 Task: Click on dropbox
Action: Mouse moved to (503, 120)
Screenshot: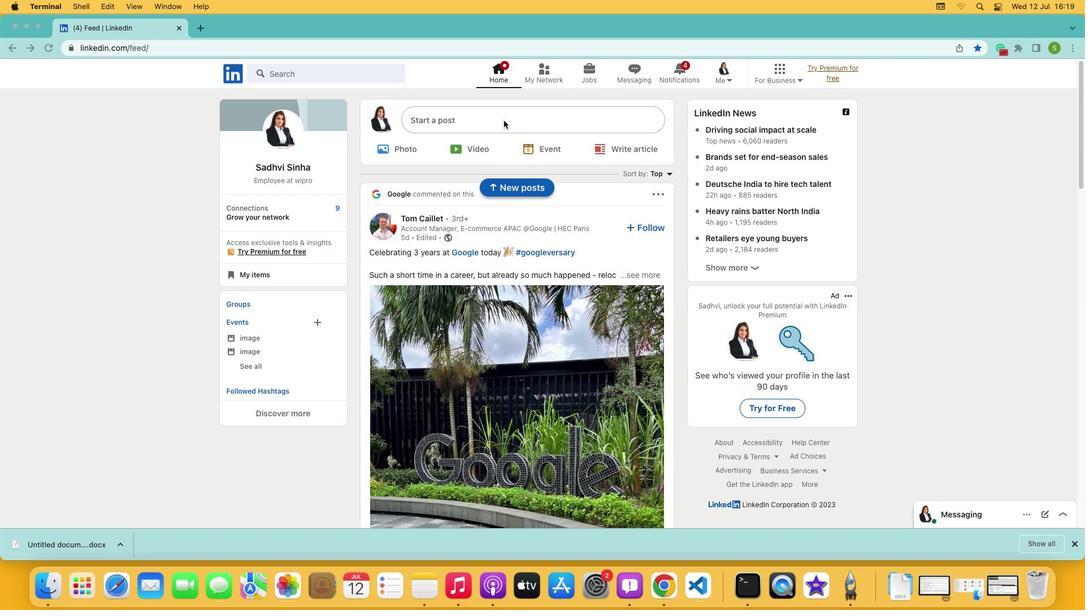 
Action: Mouse pressed left at (503, 120)
Screenshot: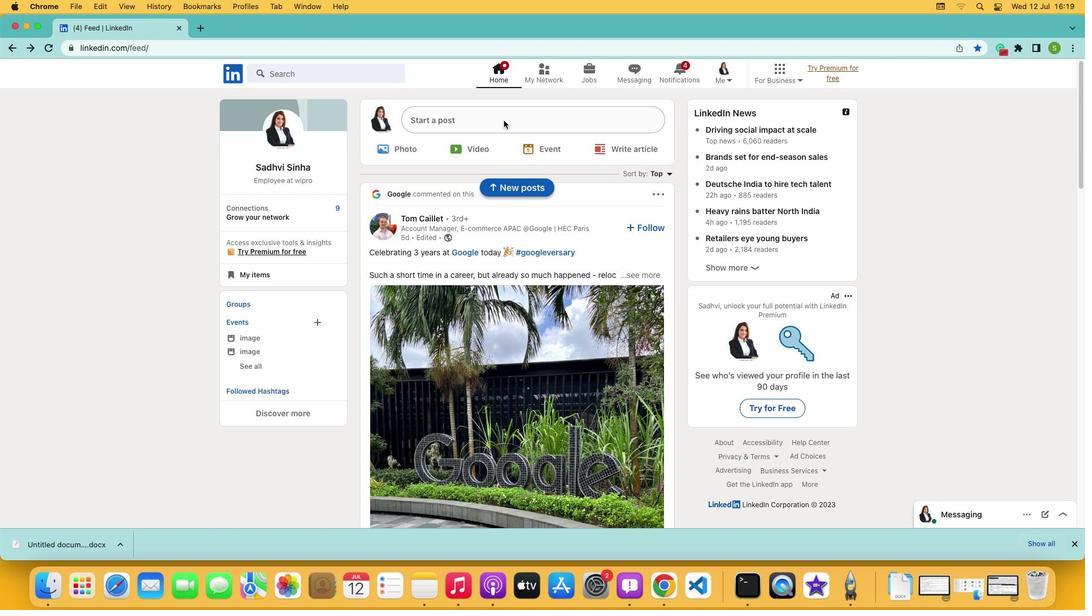 
Action: Mouse pressed left at (503, 120)
Screenshot: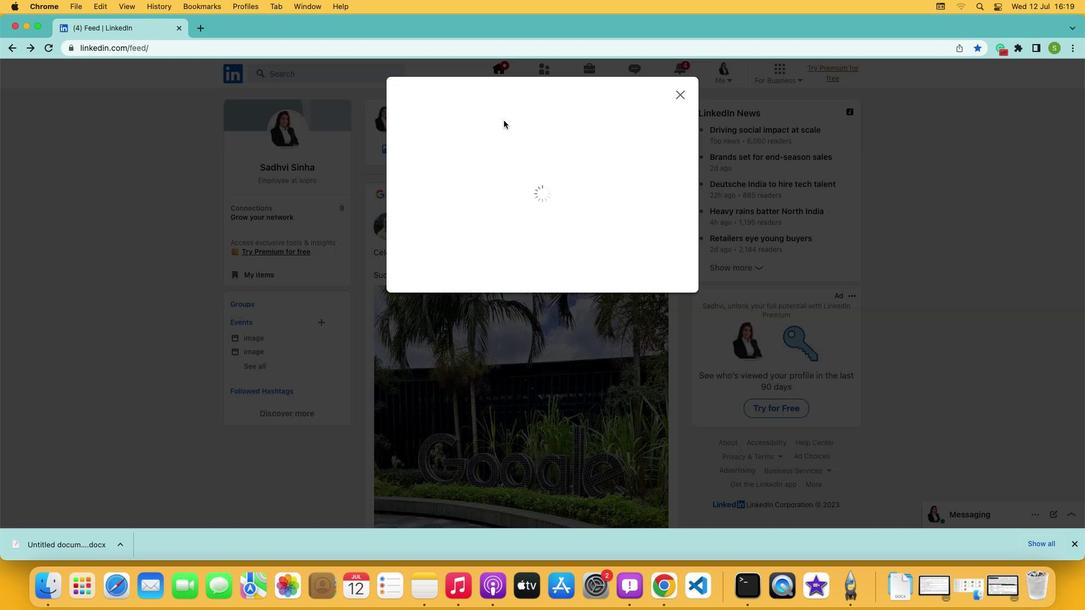 
Action: Mouse moved to (481, 335)
Screenshot: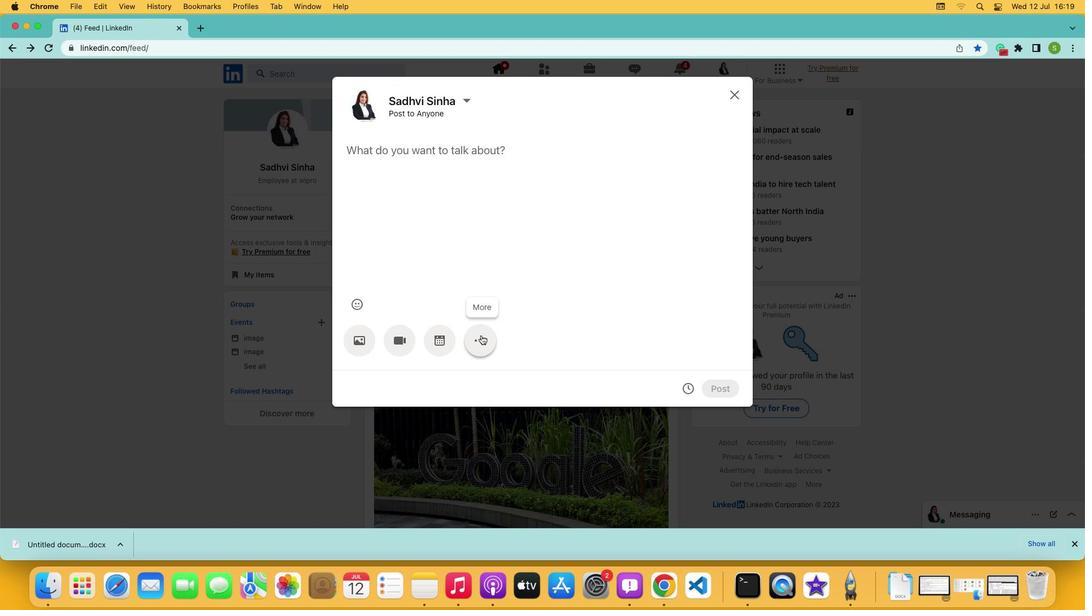 
Action: Mouse pressed left at (481, 335)
Screenshot: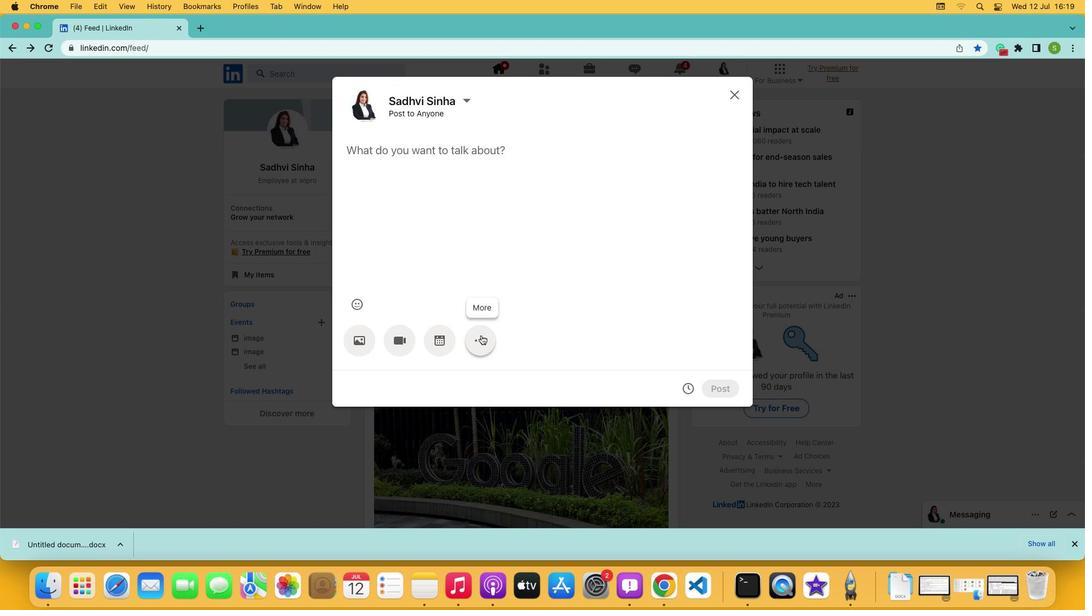 
Action: Mouse moved to (593, 337)
Screenshot: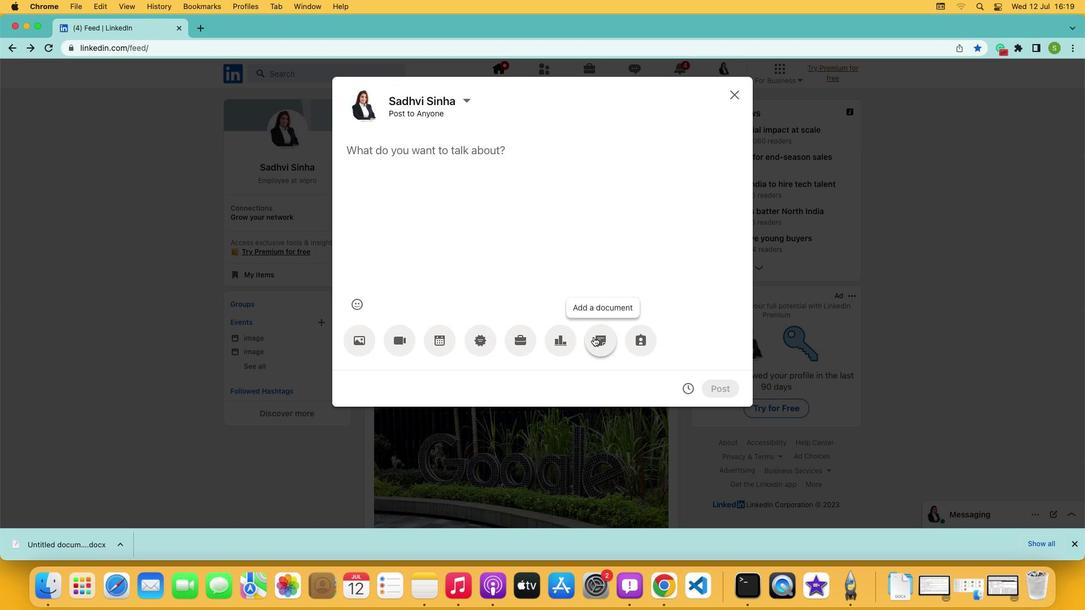 
Action: Mouse pressed left at (593, 337)
Screenshot: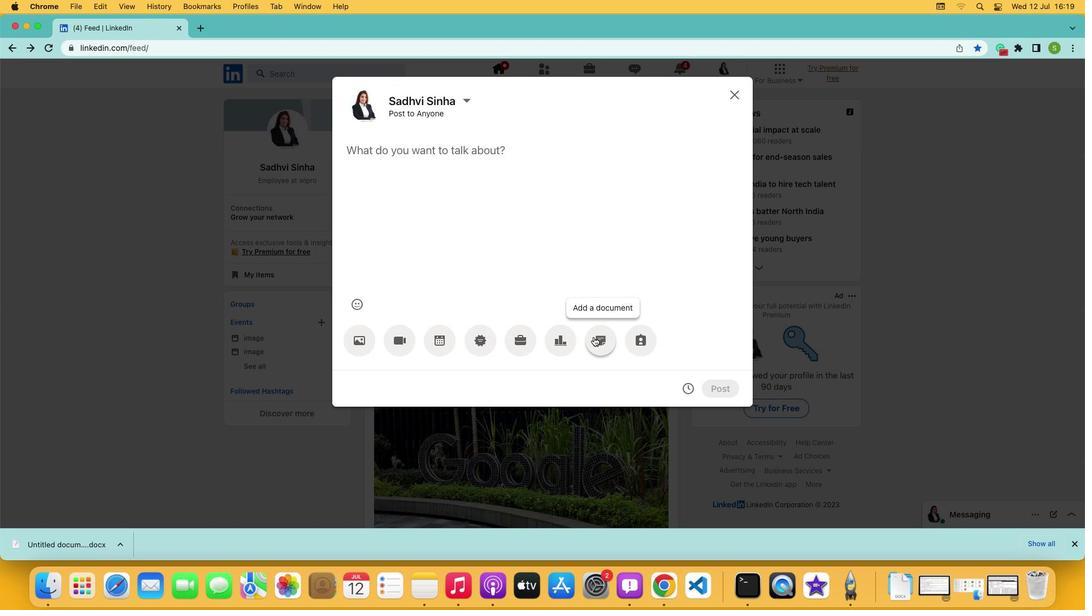 
Action: Mouse moved to (428, 189)
Screenshot: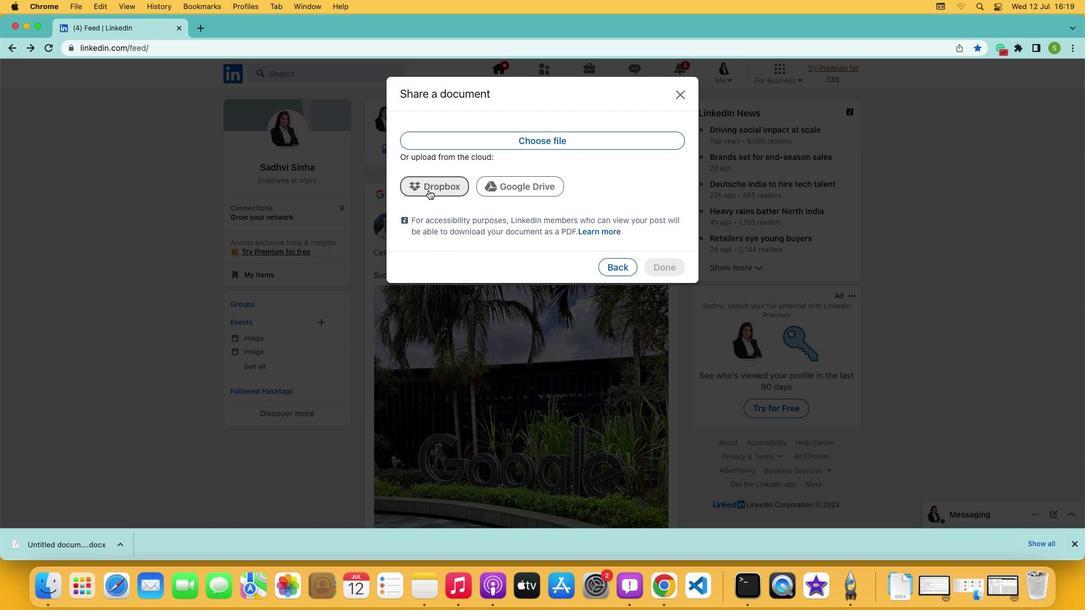 
Action: Mouse pressed left at (428, 189)
Screenshot: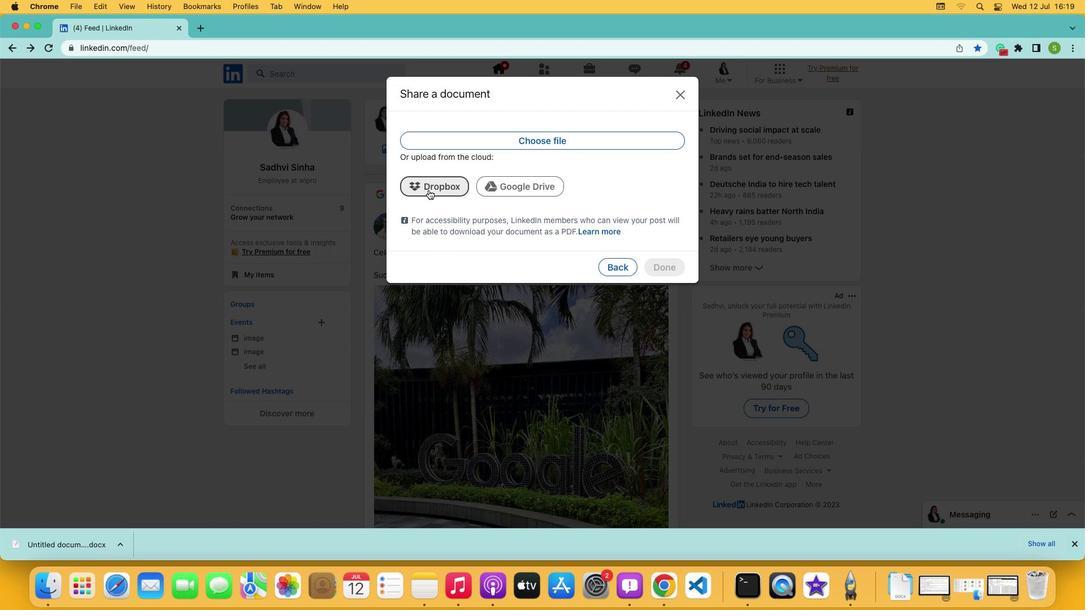 
